 Task: Search for contacts by company name 'Softage' in Outlook.
Action: Mouse moved to (10, 84)
Screenshot: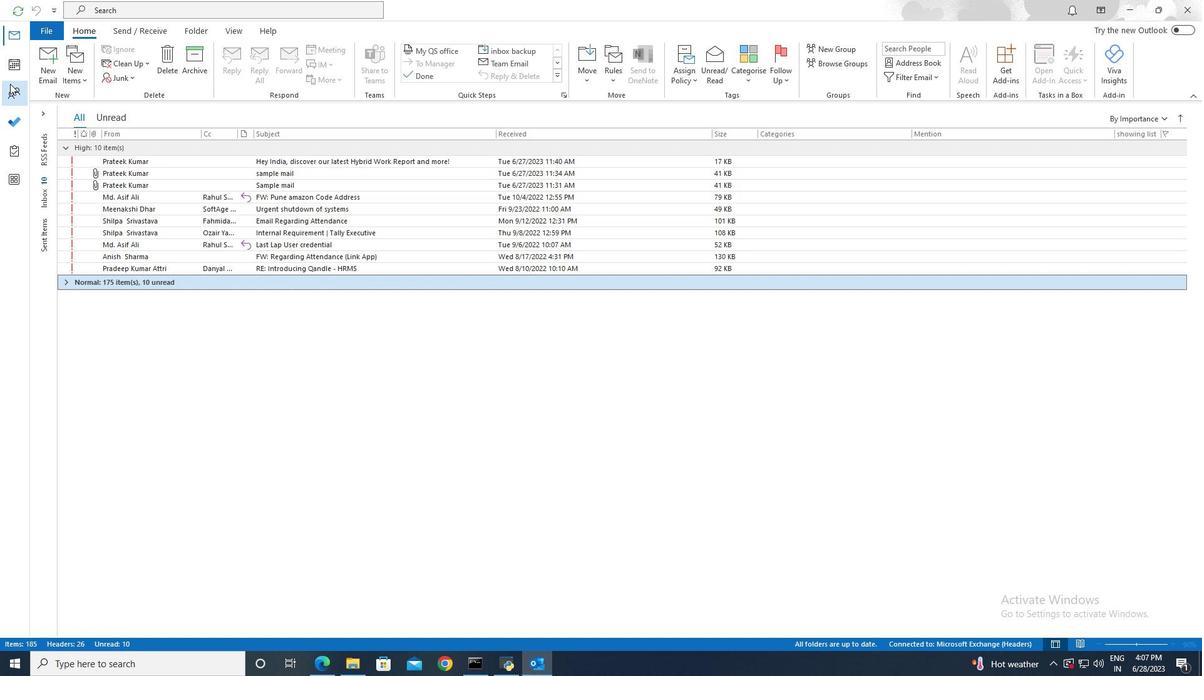 
Action: Mouse pressed left at (10, 84)
Screenshot: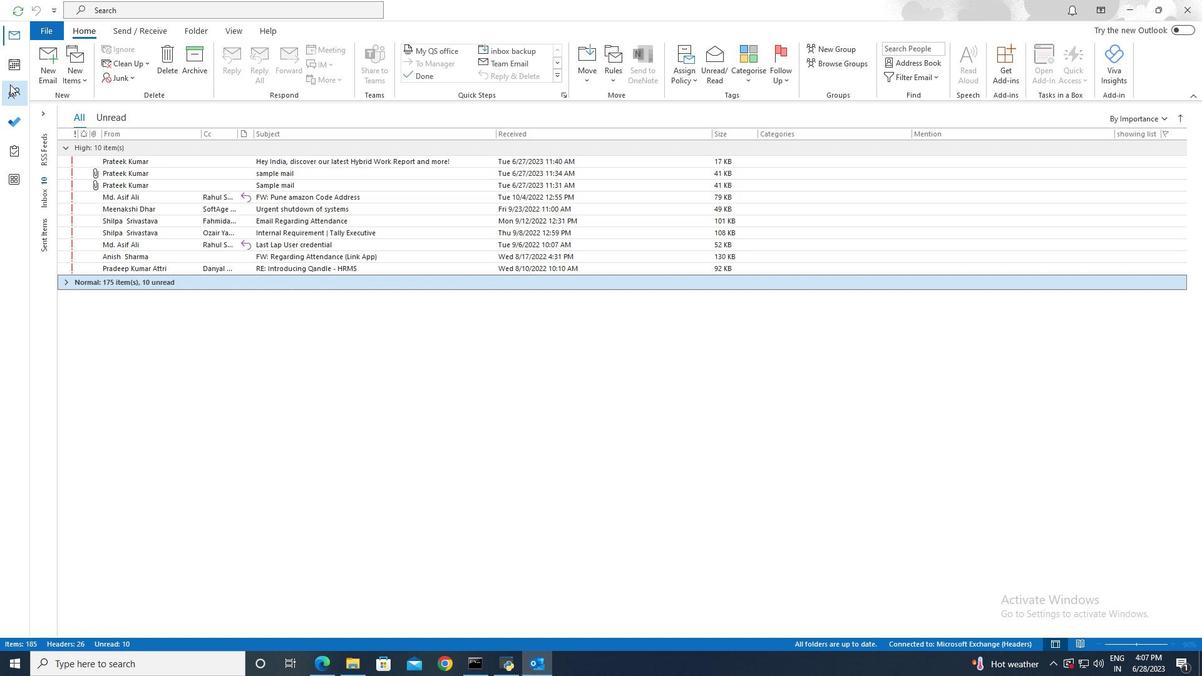 
Action: Mouse moved to (311, 12)
Screenshot: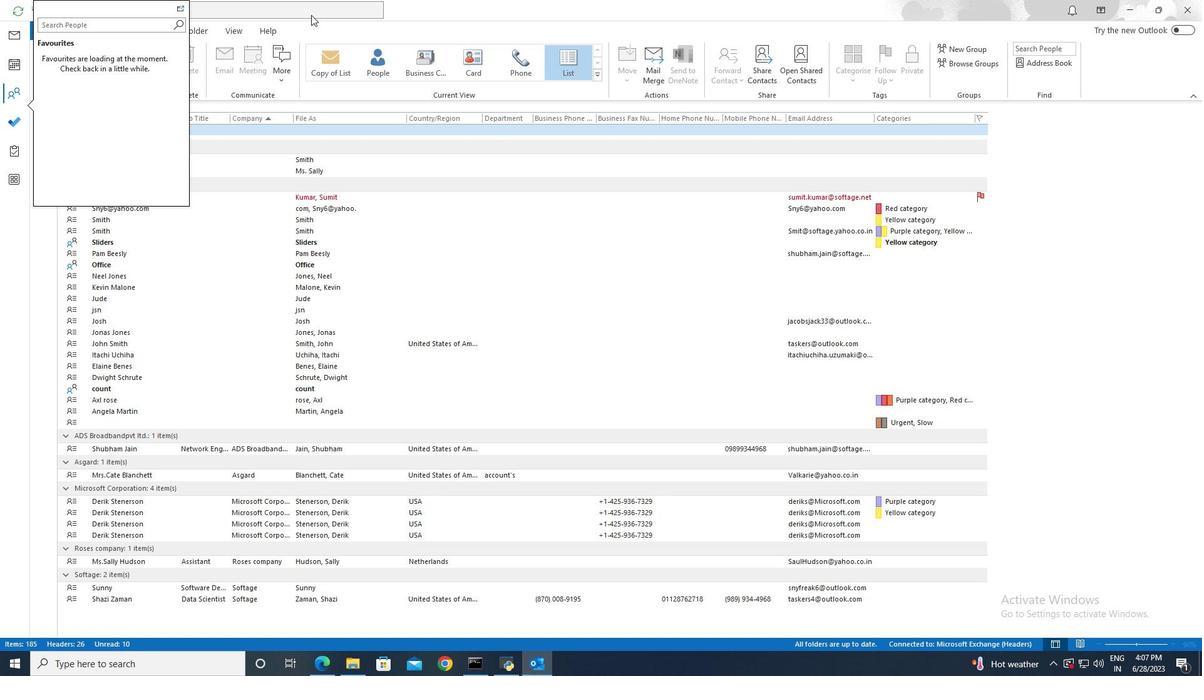 
Action: Mouse pressed left at (311, 12)
Screenshot: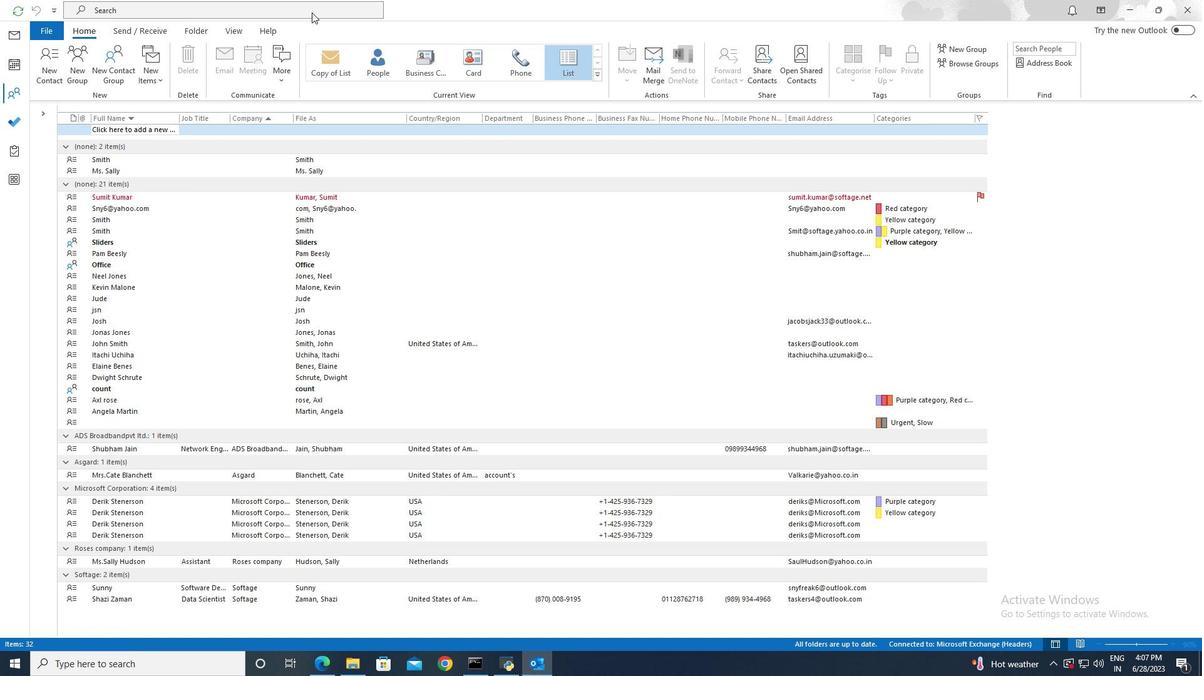 
Action: Mouse moved to (437, 9)
Screenshot: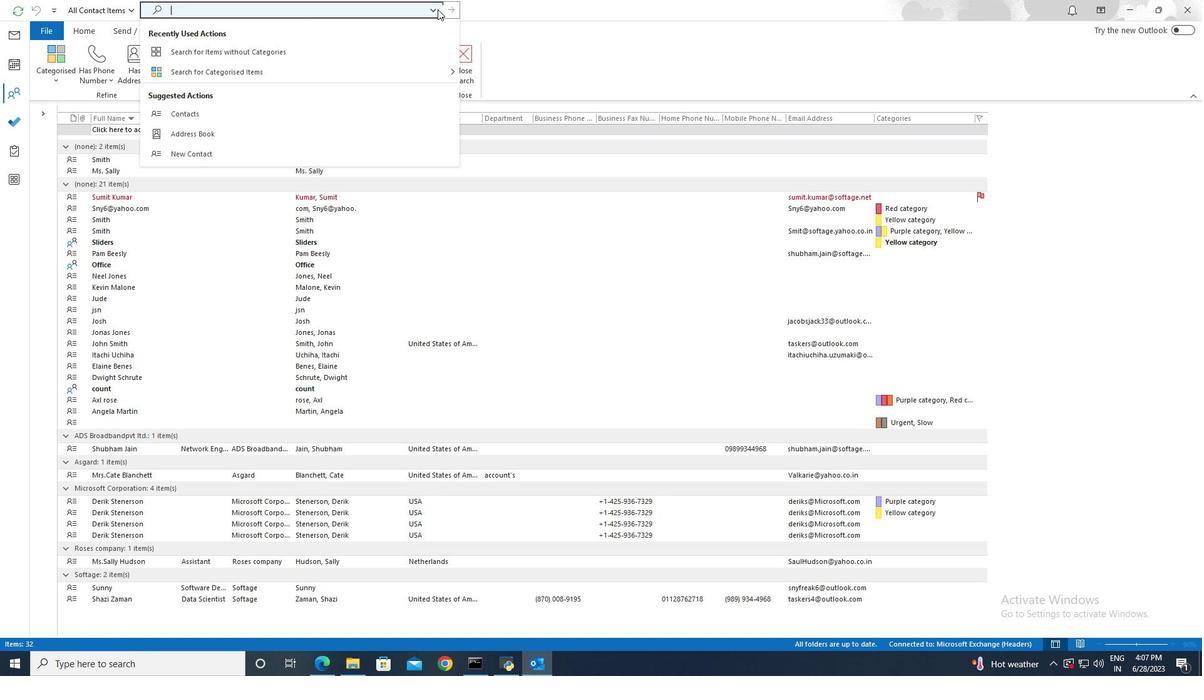 
Action: Mouse pressed left at (437, 9)
Screenshot: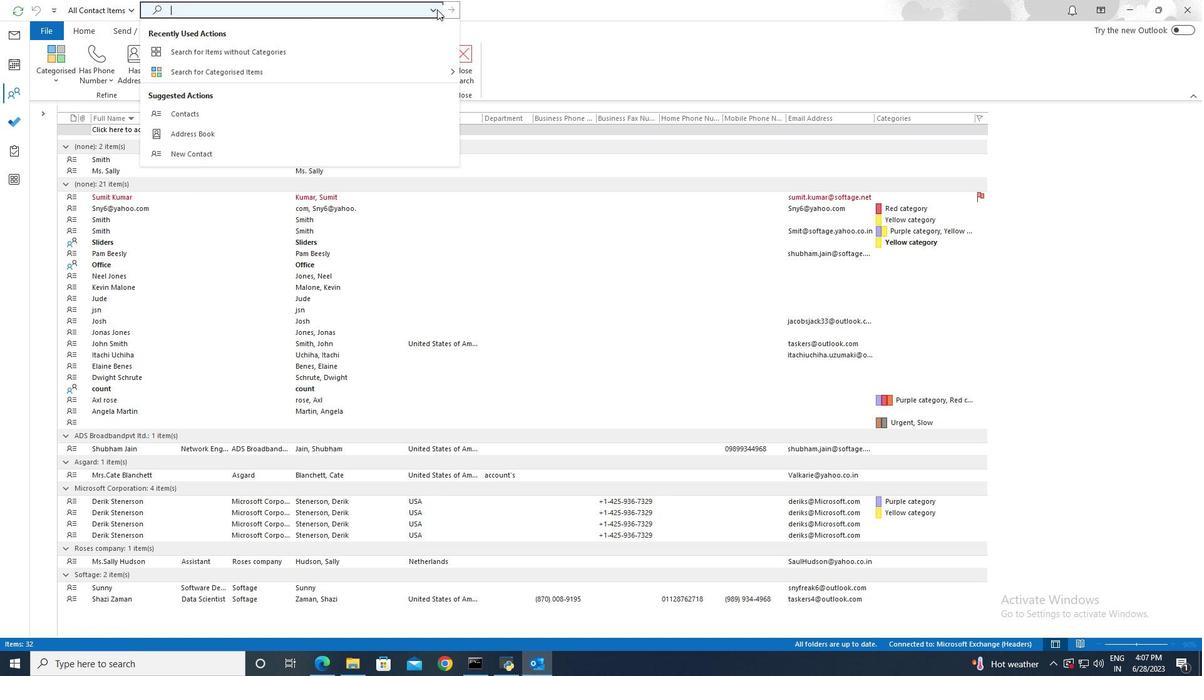 
Action: Mouse moved to (246, 125)
Screenshot: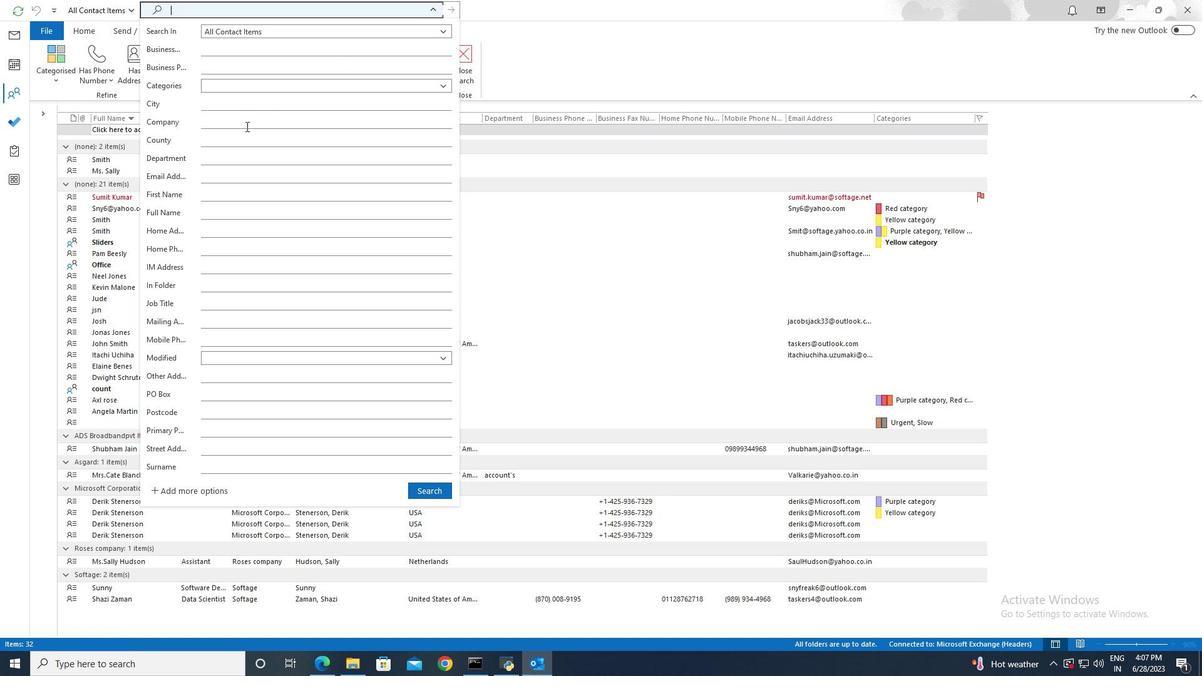 
Action: Mouse pressed left at (246, 125)
Screenshot: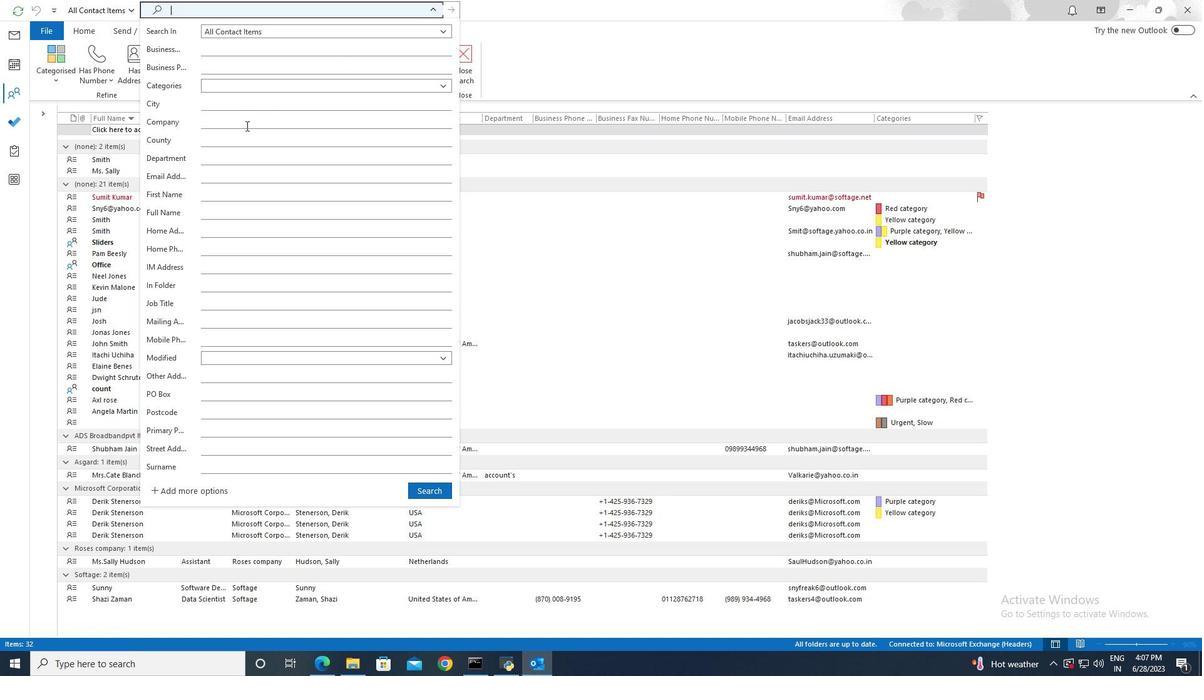 
Action: Key pressed <Key.shift>Softage
Screenshot: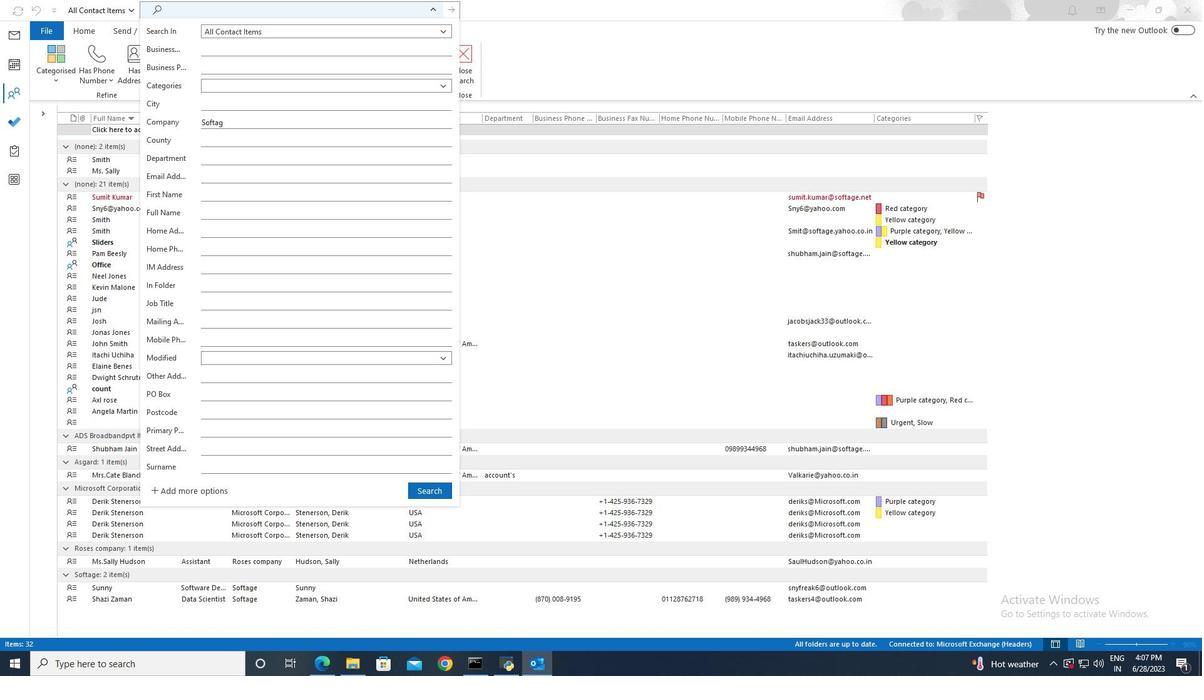 
Action: Mouse moved to (428, 487)
Screenshot: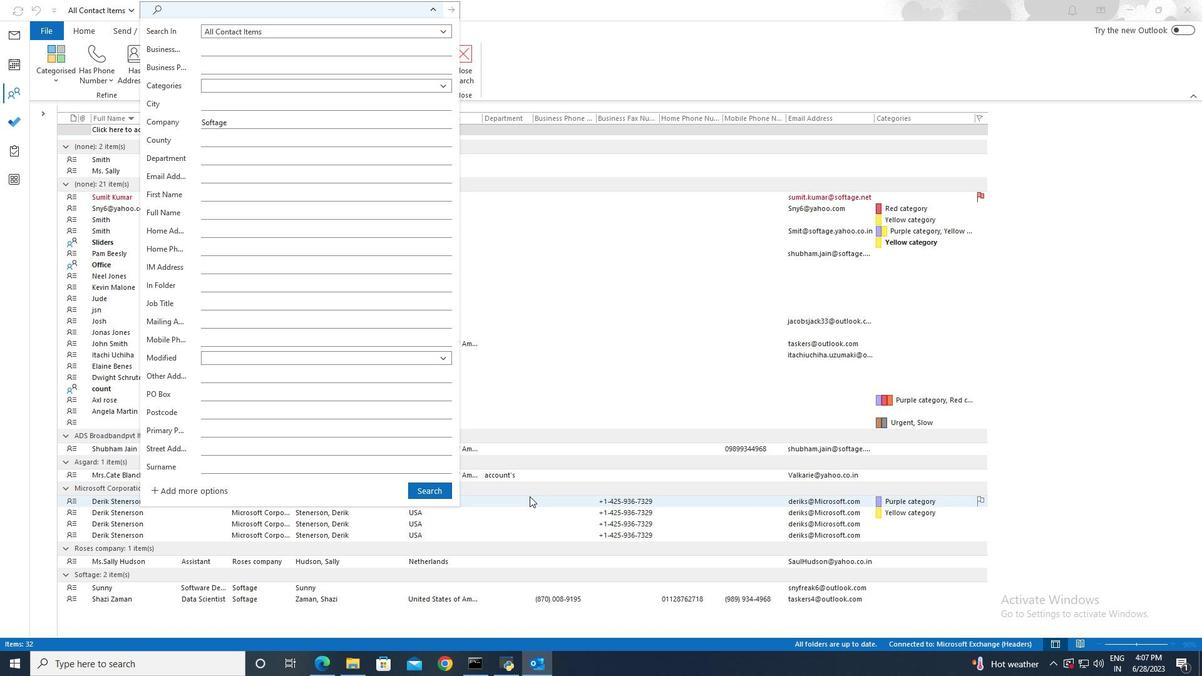 
Action: Mouse pressed left at (428, 487)
Screenshot: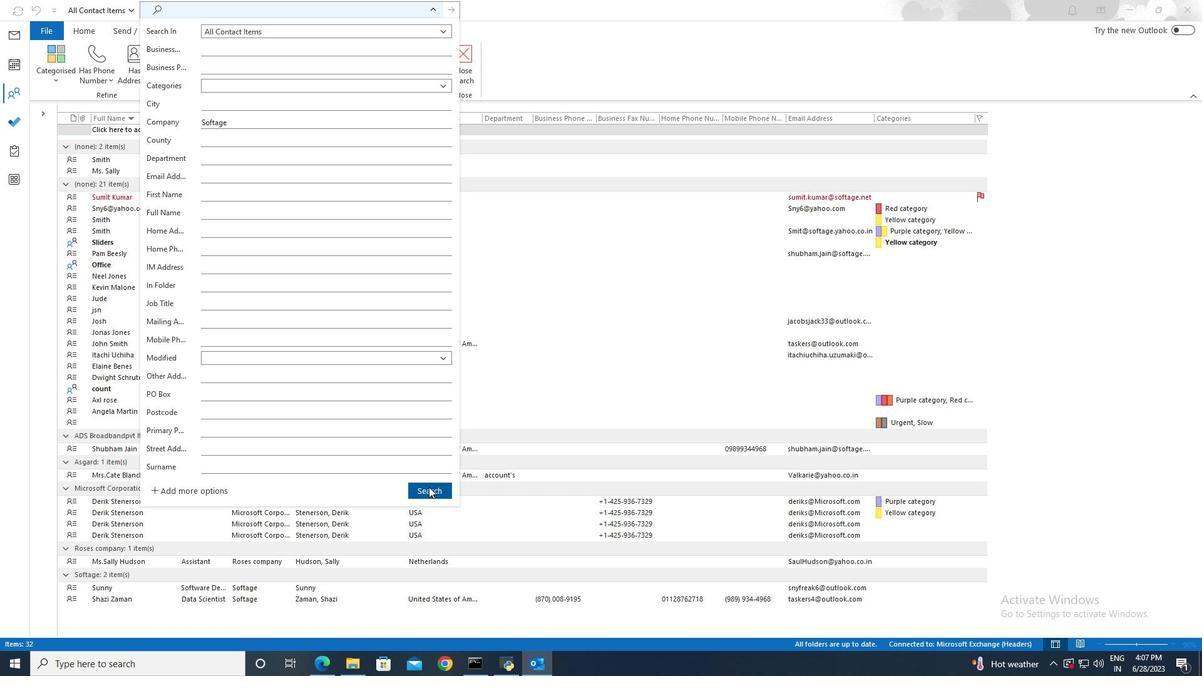 
